 Task: Create List Sick Leaves in Board Influencer Marketing to Workspace Customer Success. Create List Team Building in Board Training and Development to Workspace Customer Success. Create List Brainstorming in Board Brand Style Guide Development and Implementation to Workspace Customer Success
Action: Mouse moved to (45, 269)
Screenshot: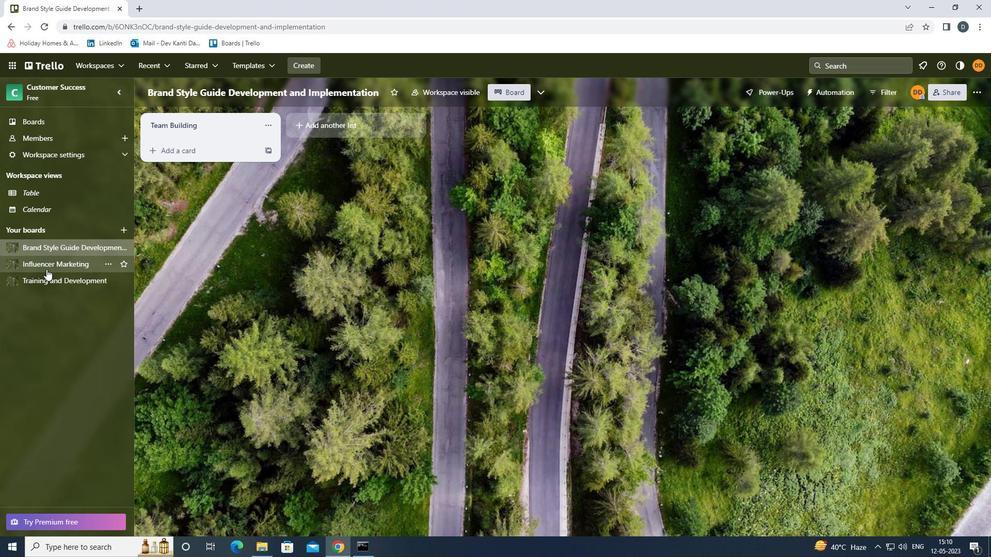 
Action: Mouse pressed left at (45, 269)
Screenshot: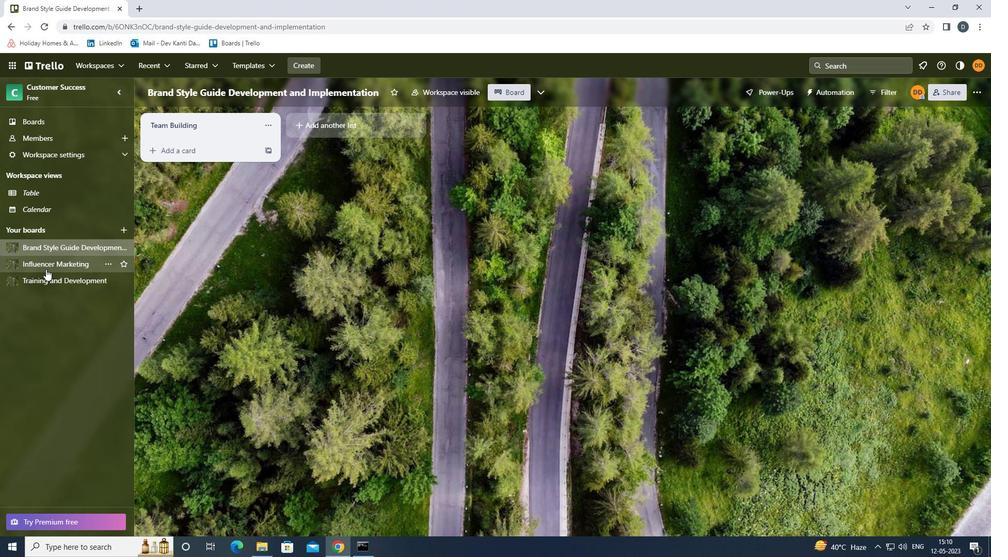 
Action: Mouse moved to (319, 122)
Screenshot: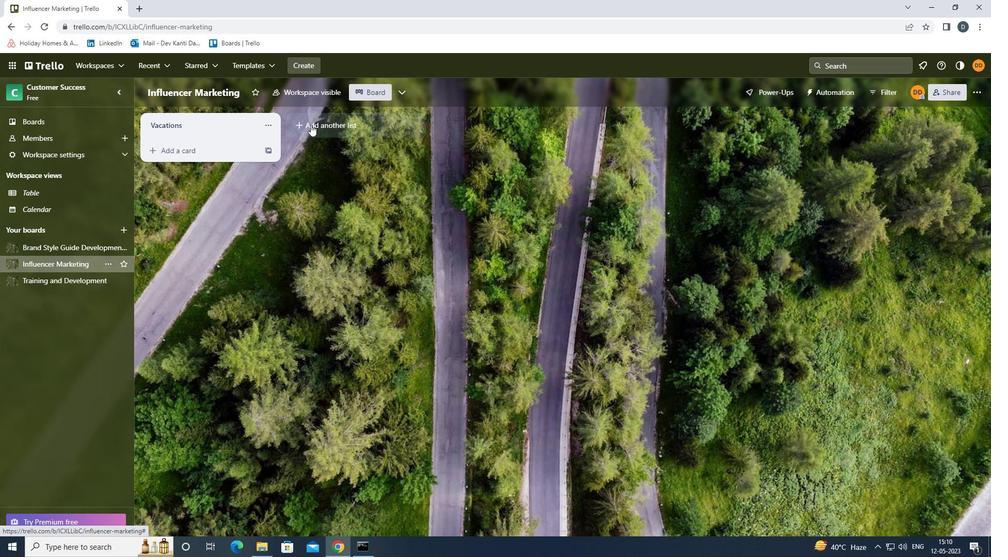 
Action: Mouse pressed left at (319, 122)
Screenshot: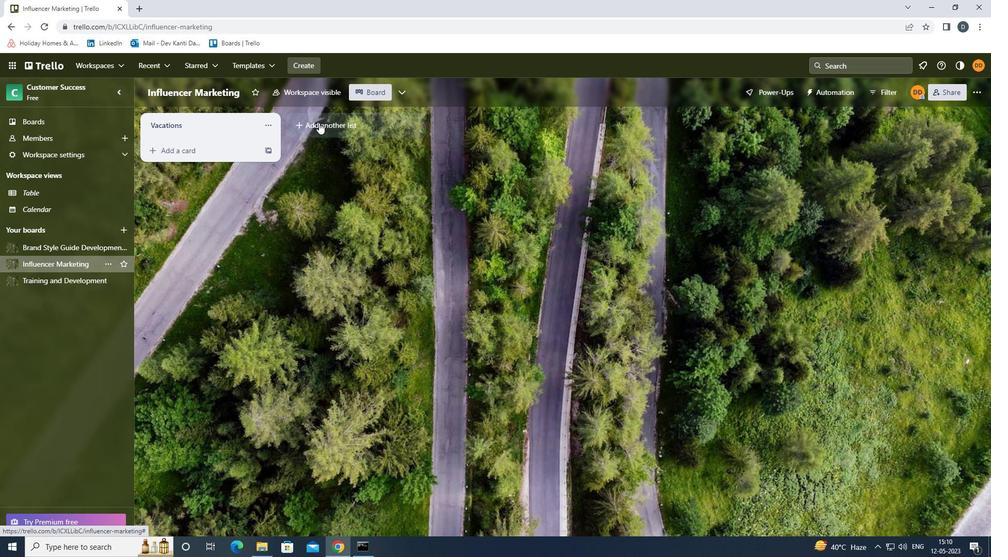 
Action: Mouse moved to (345, 123)
Screenshot: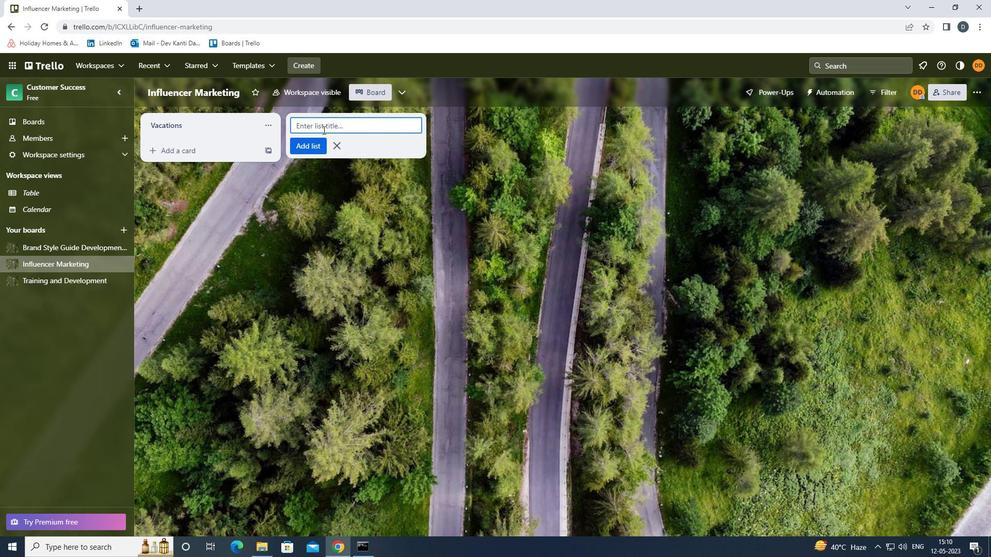 
Action: Key pressed <Key.shift>SICK<Key.space><Key.shift>LEAVES<Key.enter>
Screenshot: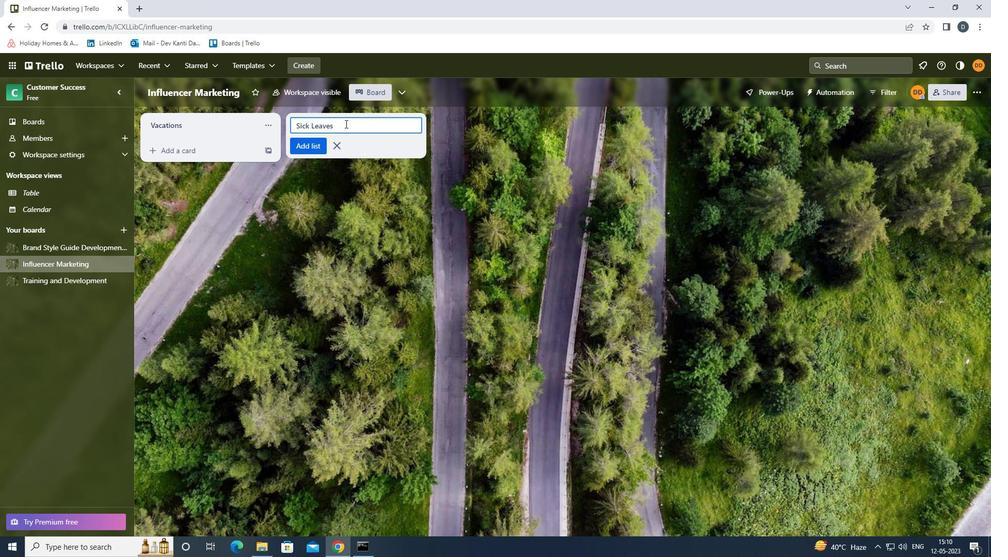
Action: Mouse moved to (51, 279)
Screenshot: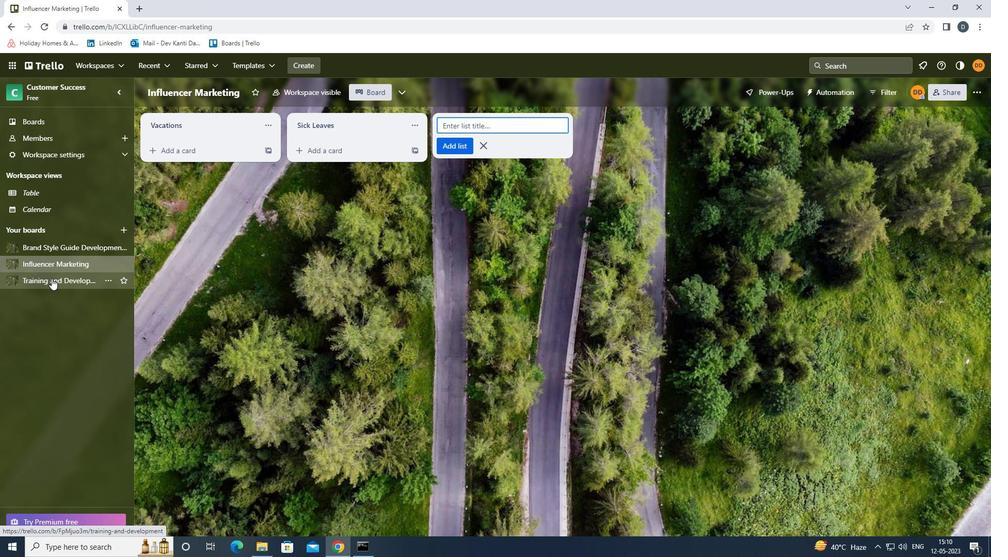 
Action: Mouse pressed left at (51, 279)
Screenshot: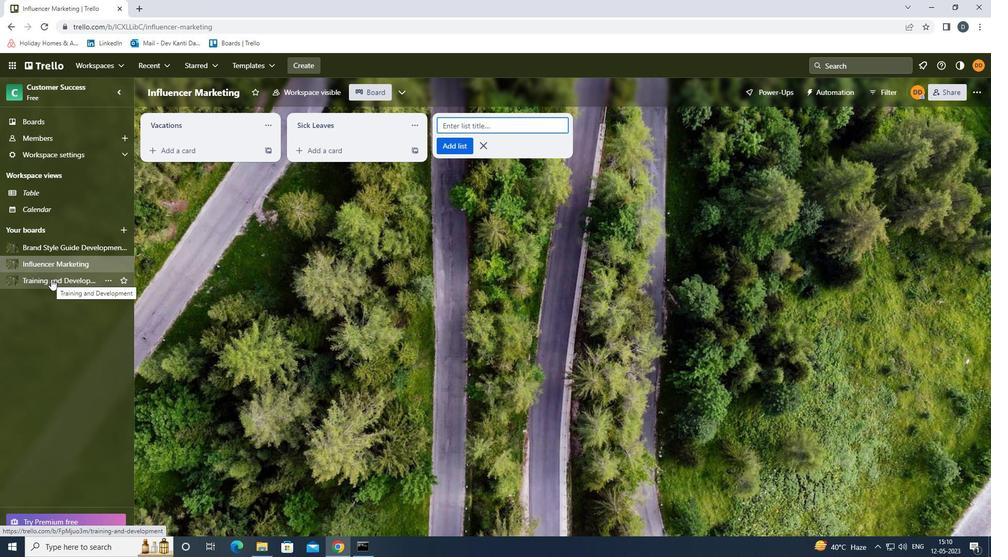 
Action: Mouse moved to (333, 123)
Screenshot: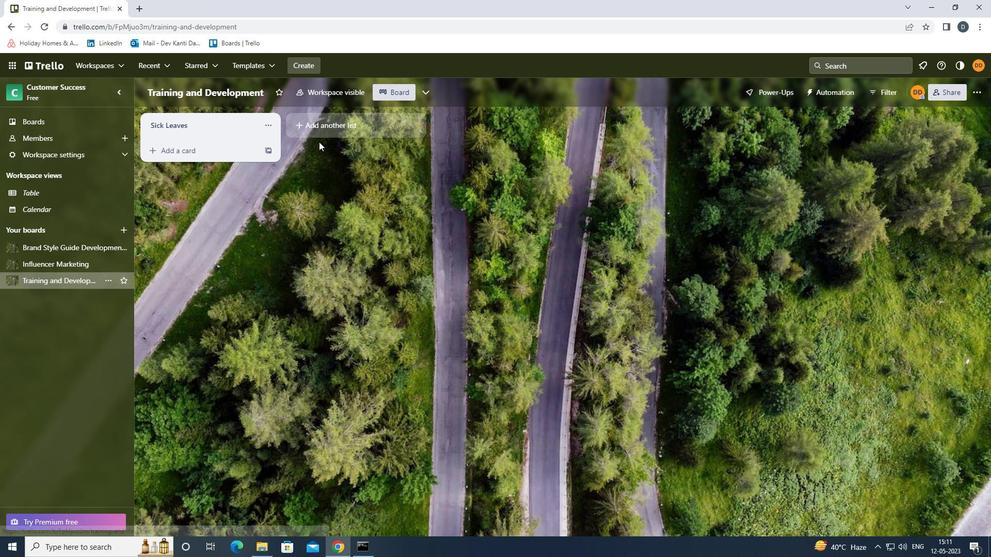 
Action: Mouse pressed left at (333, 123)
Screenshot: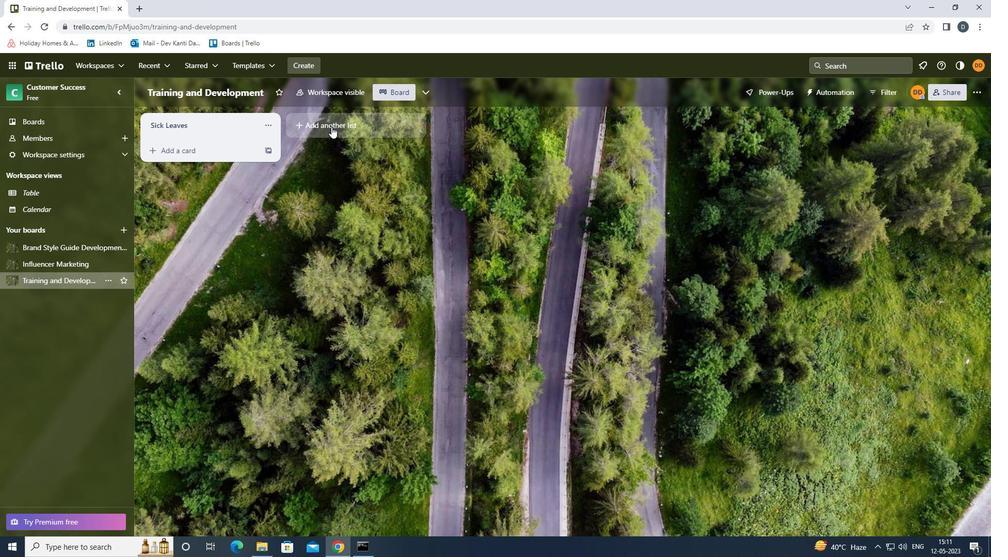 
Action: Mouse moved to (344, 124)
Screenshot: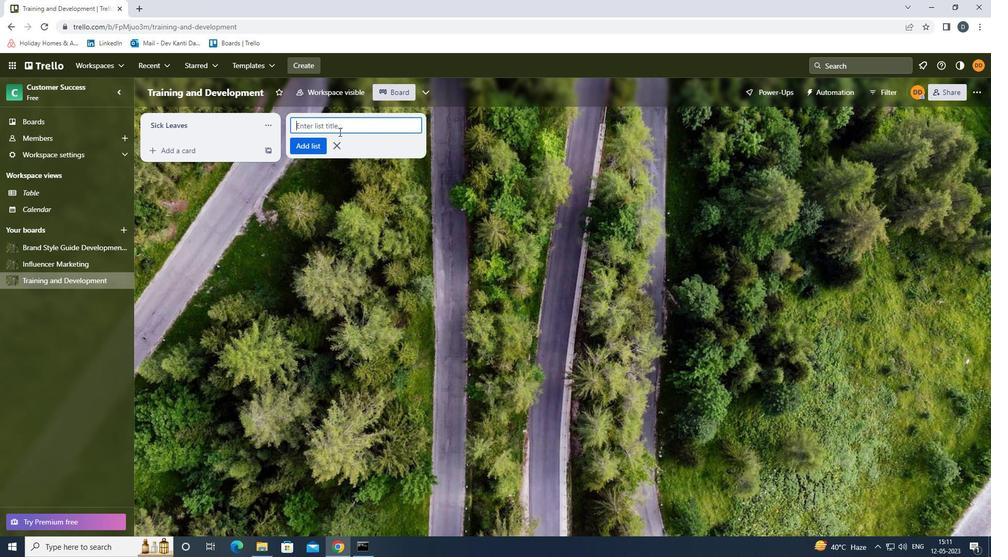
Action: Key pressed <Key.shift>TEAM<Key.space><Key.shift>BUILDING<Key.enter>
Screenshot: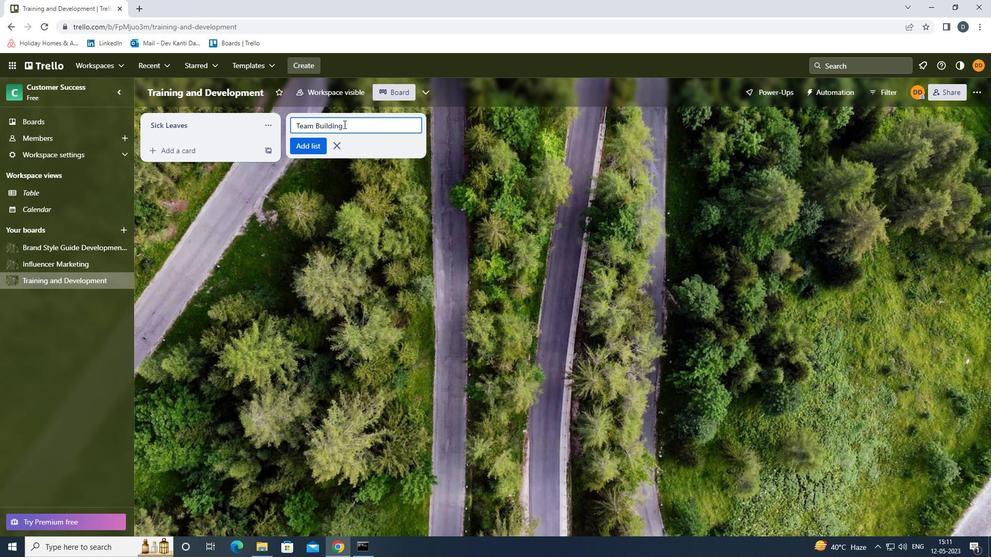 
Action: Mouse moved to (54, 252)
Screenshot: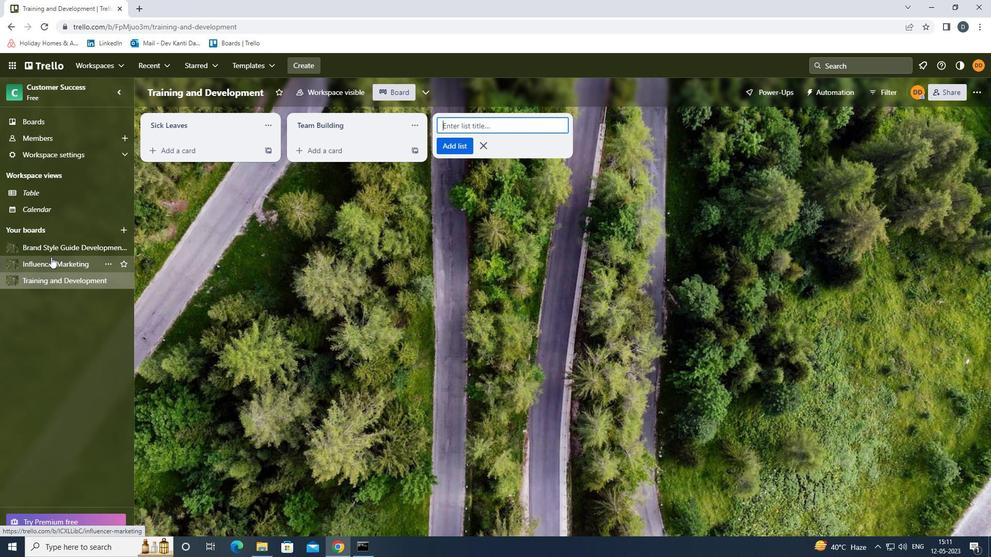 
Action: Mouse pressed left at (54, 252)
Screenshot: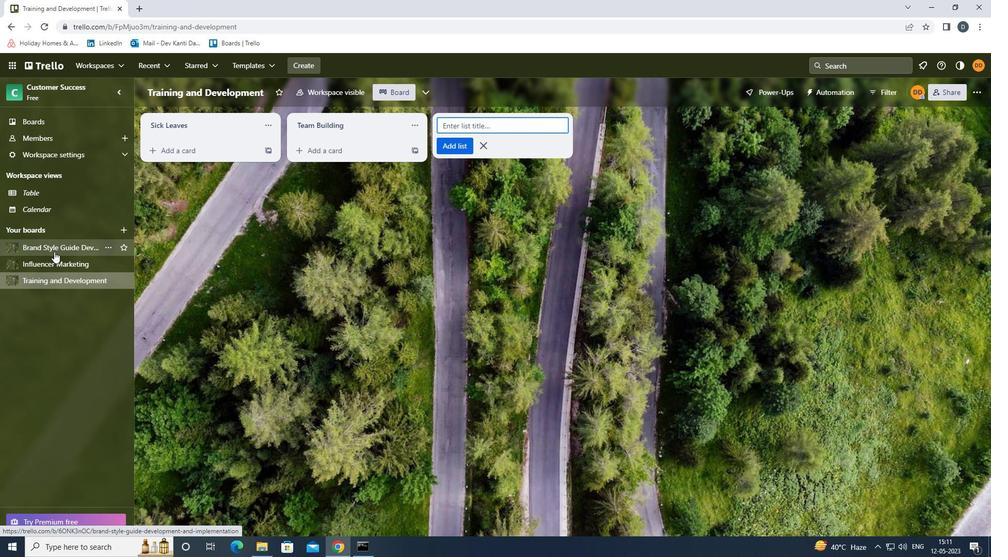 
Action: Mouse moved to (333, 131)
Screenshot: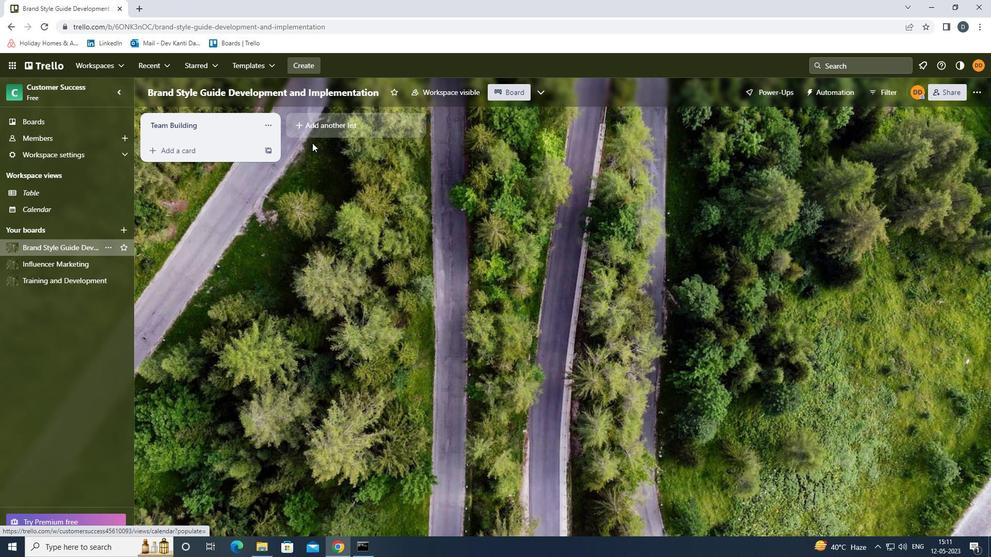 
Action: Mouse pressed left at (333, 131)
Screenshot: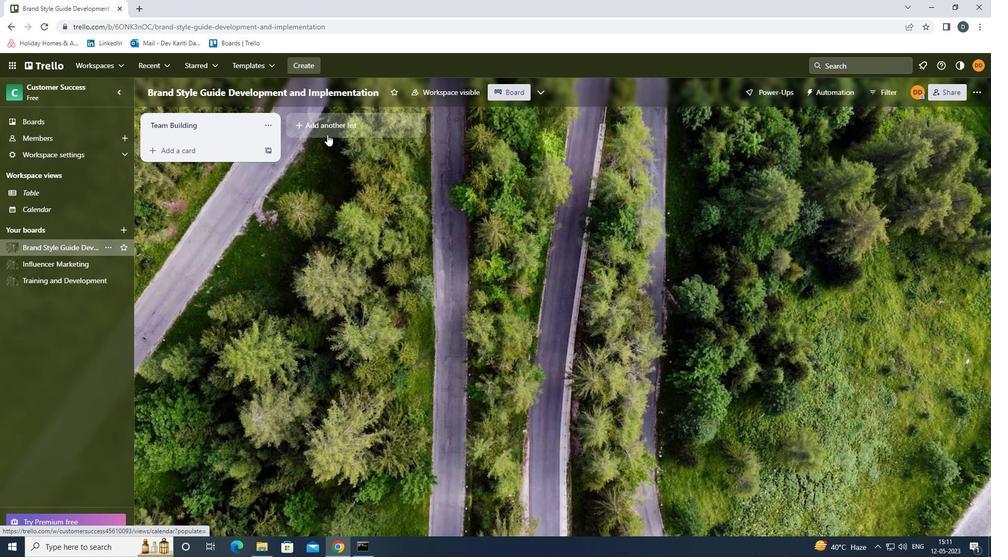 
Action: Mouse moved to (333, 131)
Screenshot: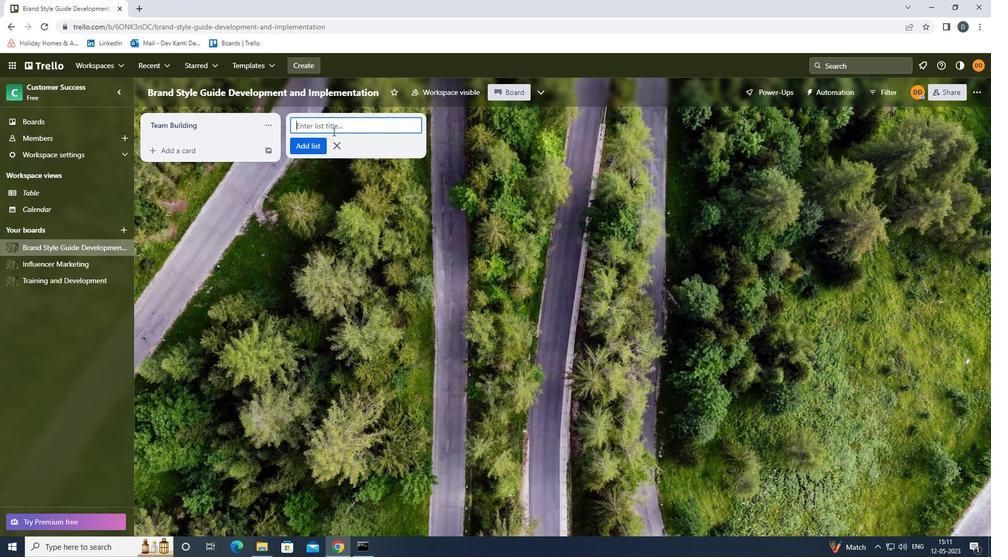 
Action: Key pressed <Key.shift><Key.shift><Key.shift><Key.shift><Key.shift><Key.shift>BRAINSTORMING<Key.enter>
Screenshot: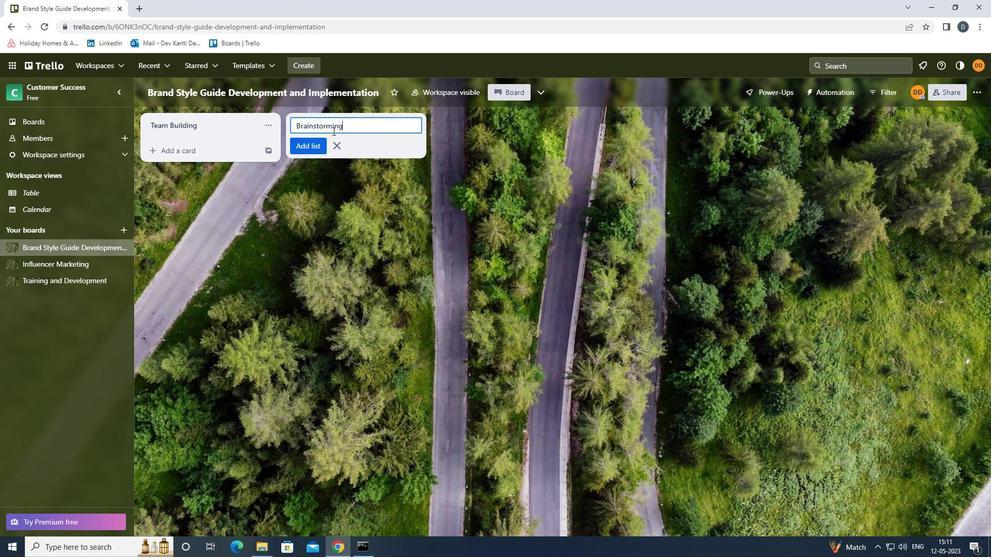 
Action: Mouse moved to (317, 211)
Screenshot: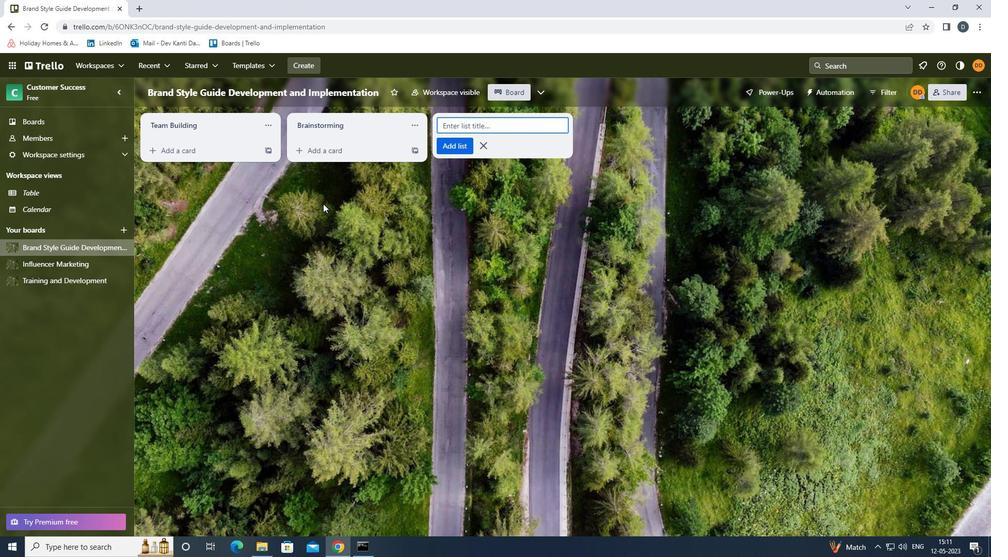 
Action: Mouse pressed left at (317, 211)
Screenshot: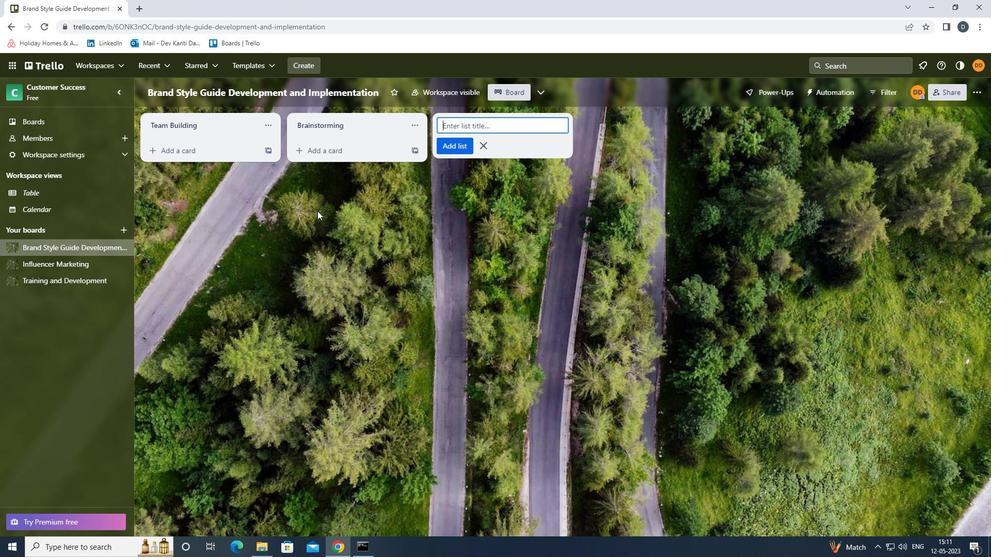 
